 Task: Open "Go to admin Center" in Zendesk.
Action: Mouse moved to (21, 306)
Screenshot: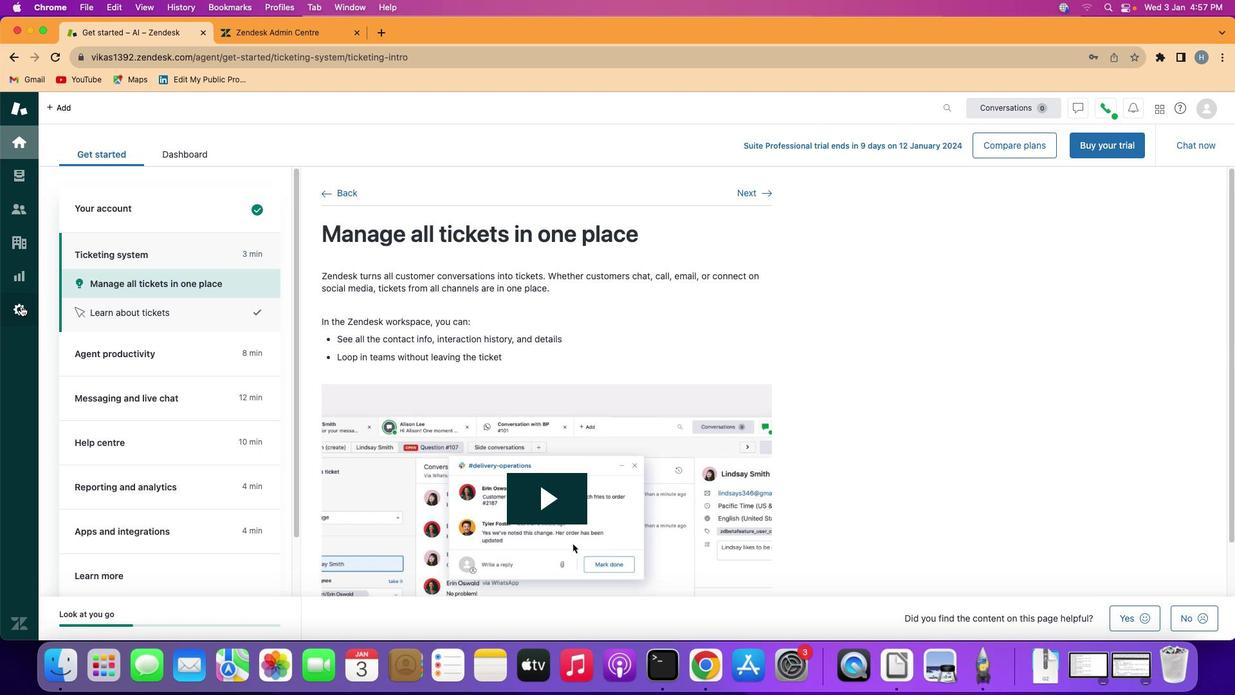 
Action: Mouse pressed left at (21, 306)
Screenshot: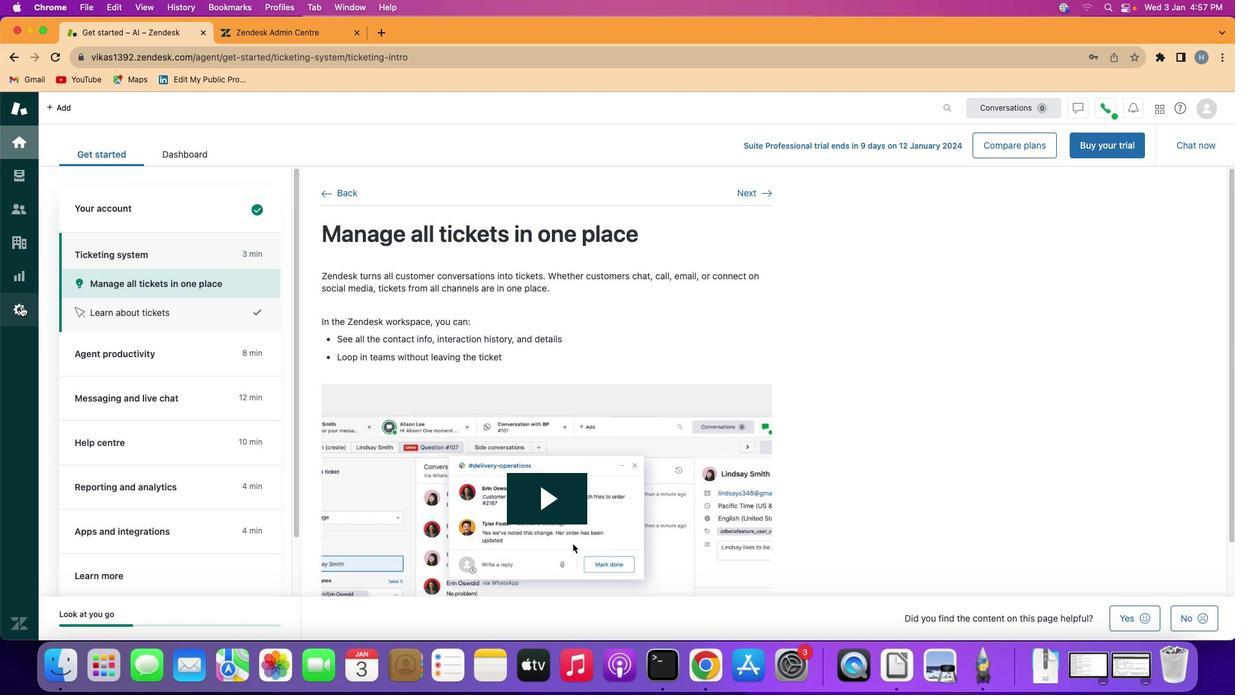 
Action: Mouse moved to (301, 208)
Screenshot: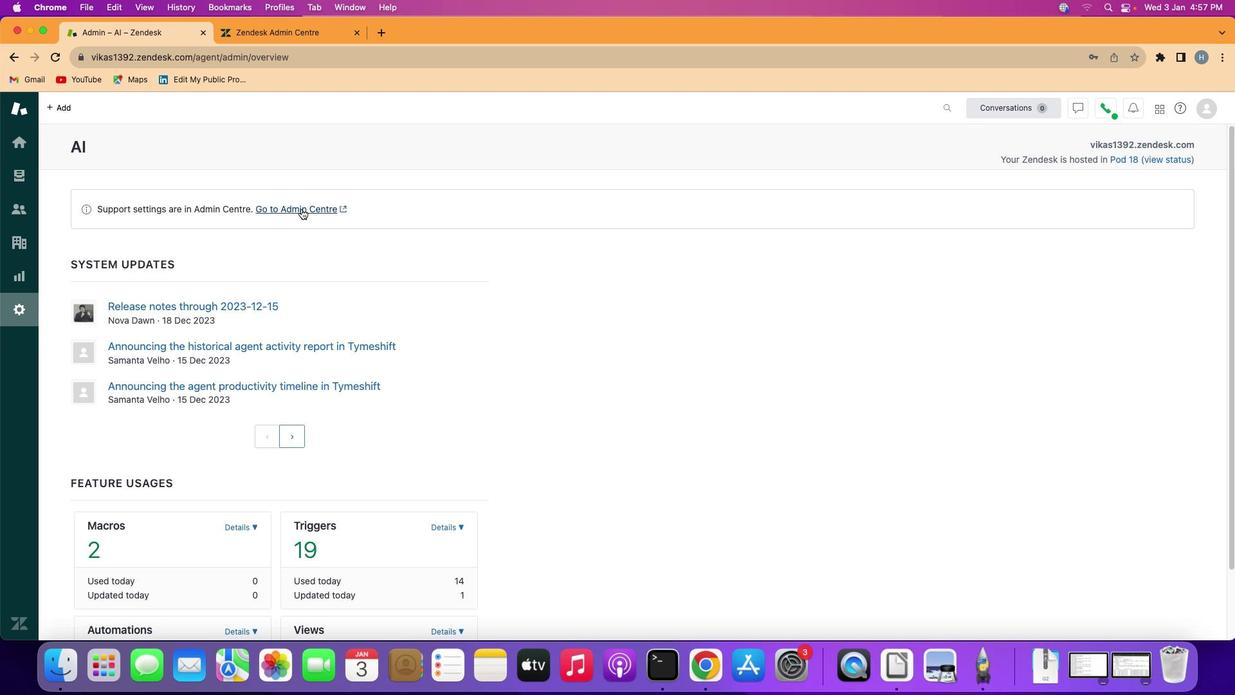 
Action: Mouse pressed left at (301, 208)
Screenshot: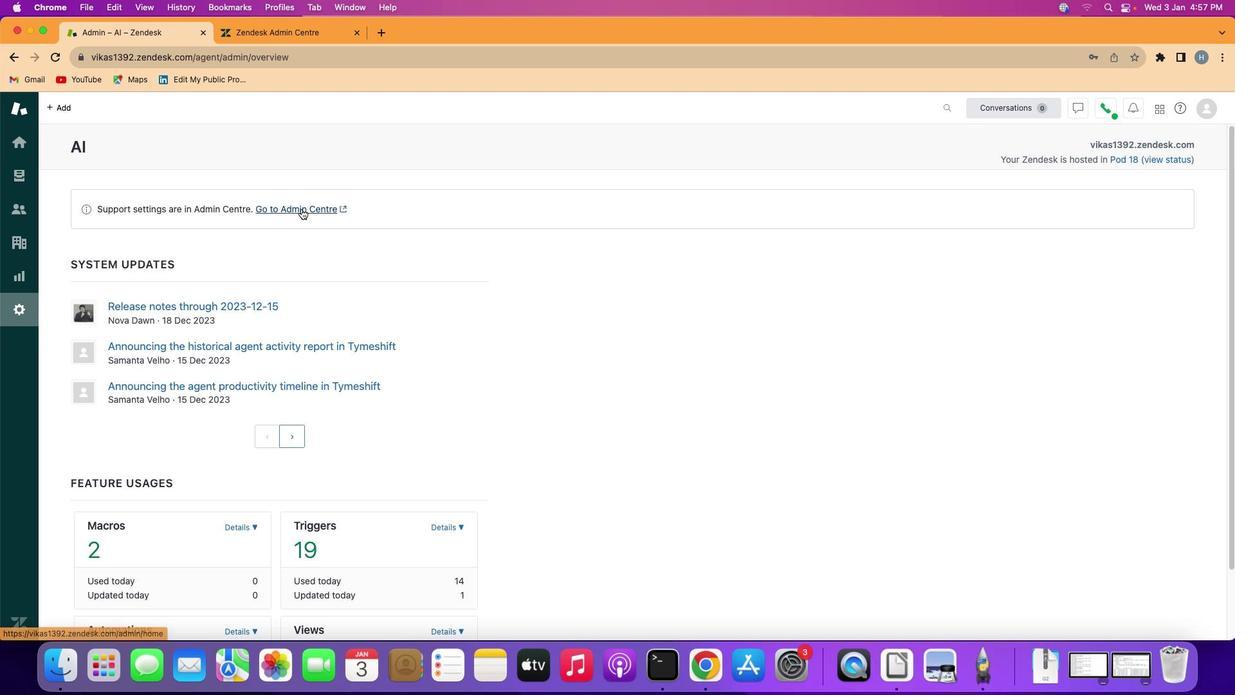 
Action: Mouse moved to (397, 198)
Screenshot: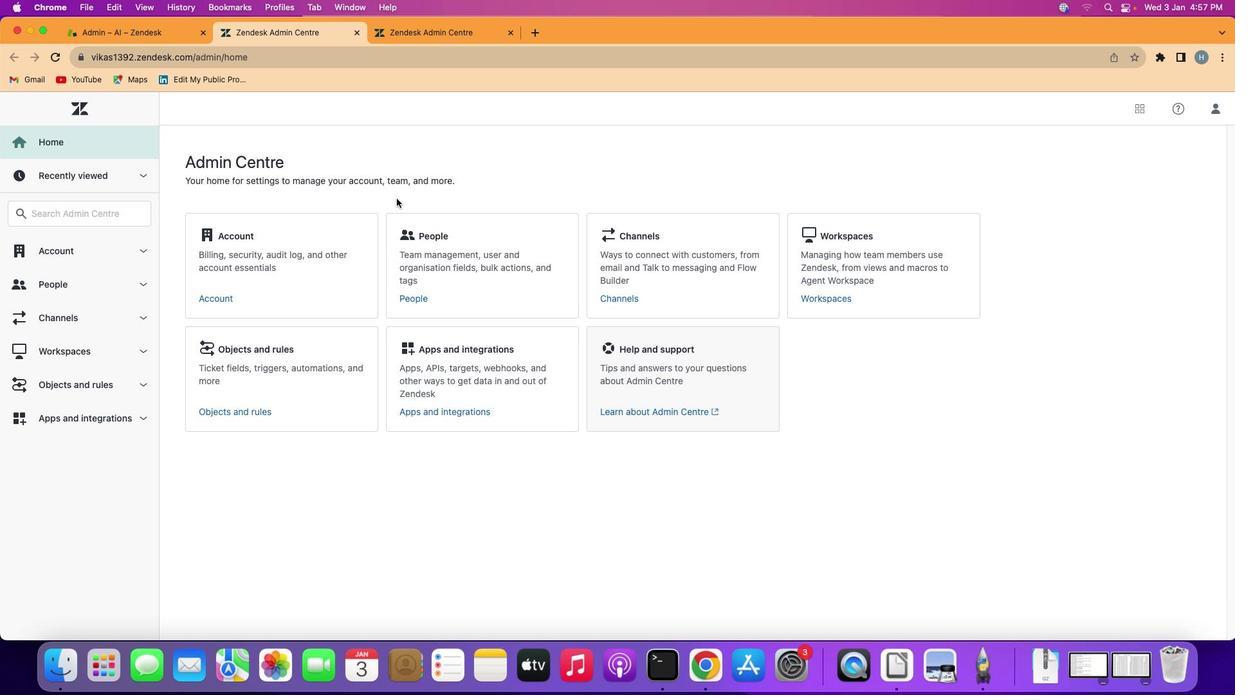 
